 Task: In the Contact  RobinsonAvery@colgate.com, Add note: 'Add a note to follow up on a recent proposal sent to a prospect.'. Mark checkbox to create task to follow up ': Tomorrow'. Create task, with  description: Send Proposal to Client, Add due date: Tomorrow; Add reminder: 30 Minutes before. Set Priority Low  and add note: follow up with the client regarding their recent inquiry and address any questions they may have.. Logged in from softage.1@softage.net
Action: Mouse moved to (89, 55)
Screenshot: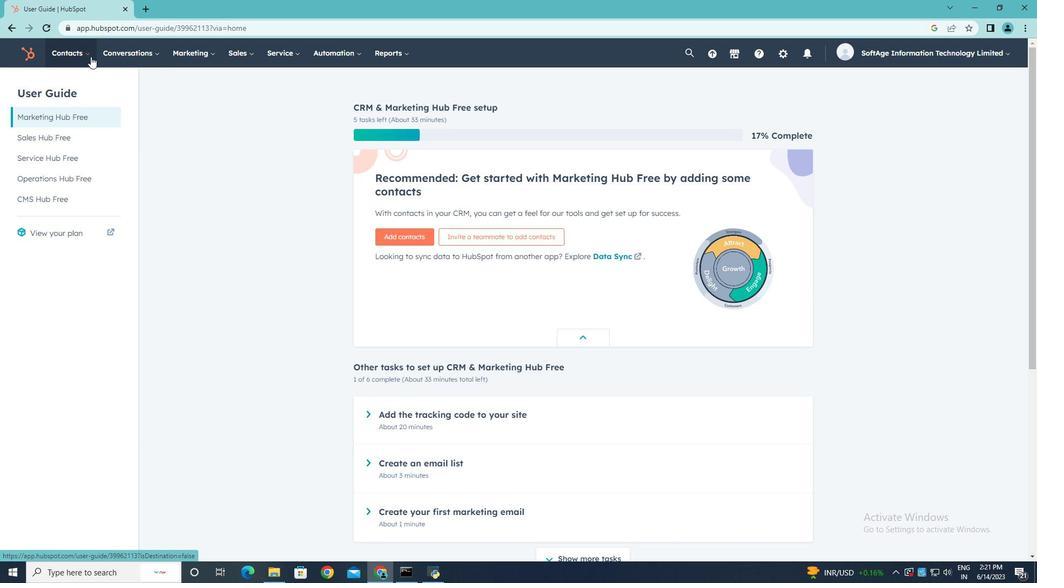 
Action: Mouse pressed left at (89, 55)
Screenshot: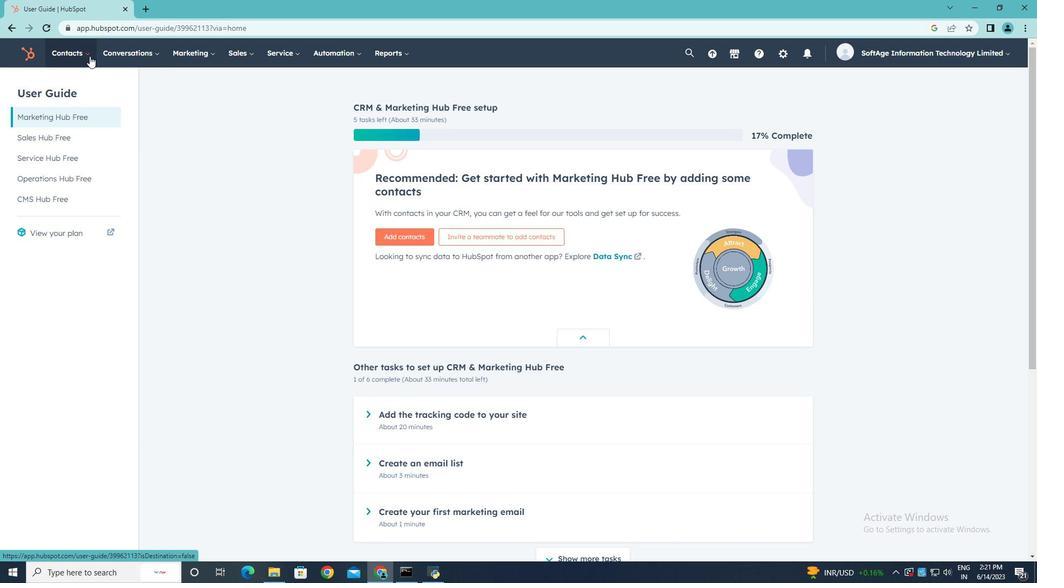 
Action: Mouse moved to (81, 80)
Screenshot: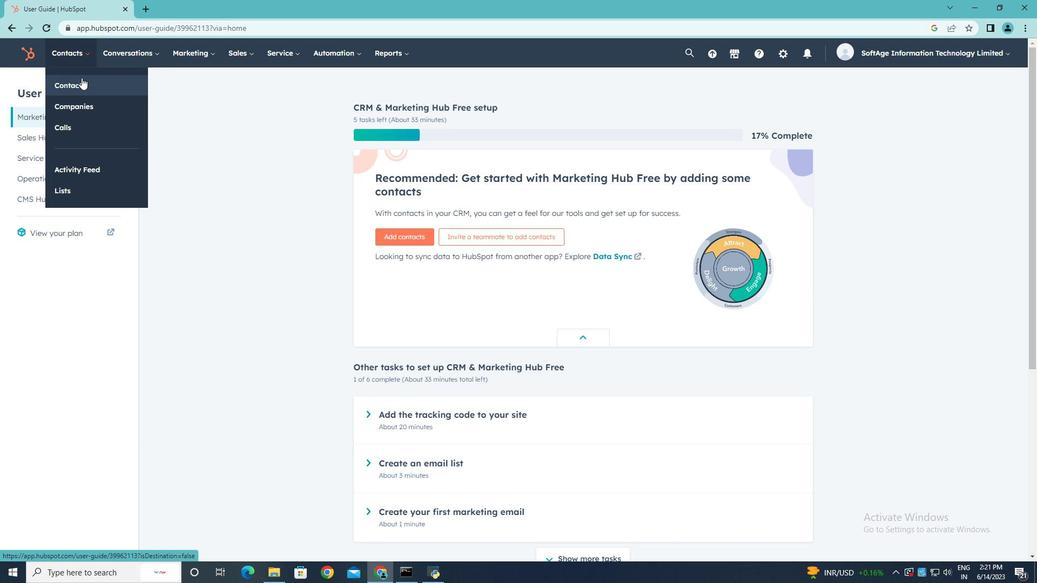 
Action: Mouse pressed left at (81, 80)
Screenshot: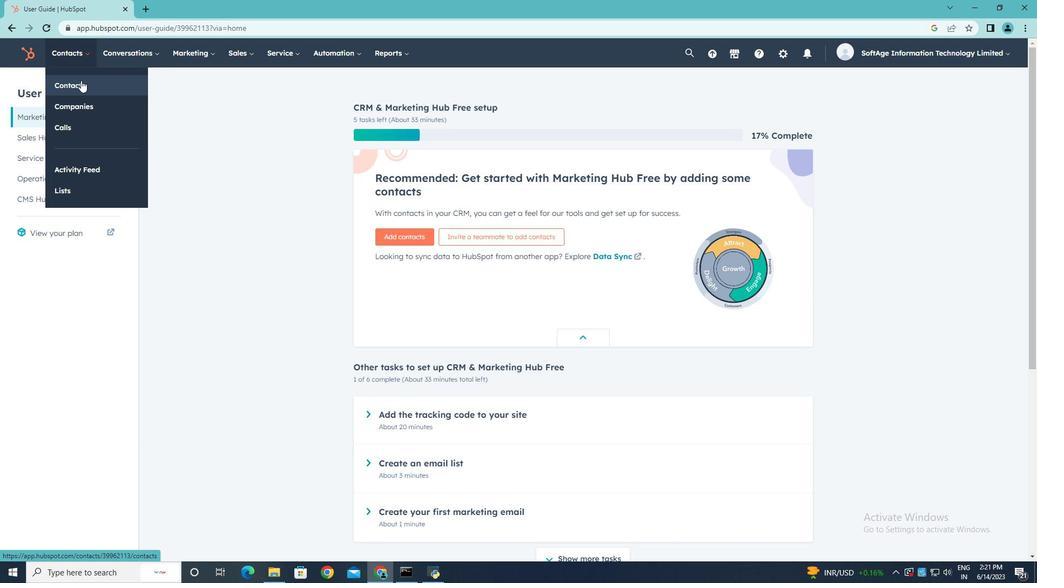 
Action: Mouse moved to (64, 175)
Screenshot: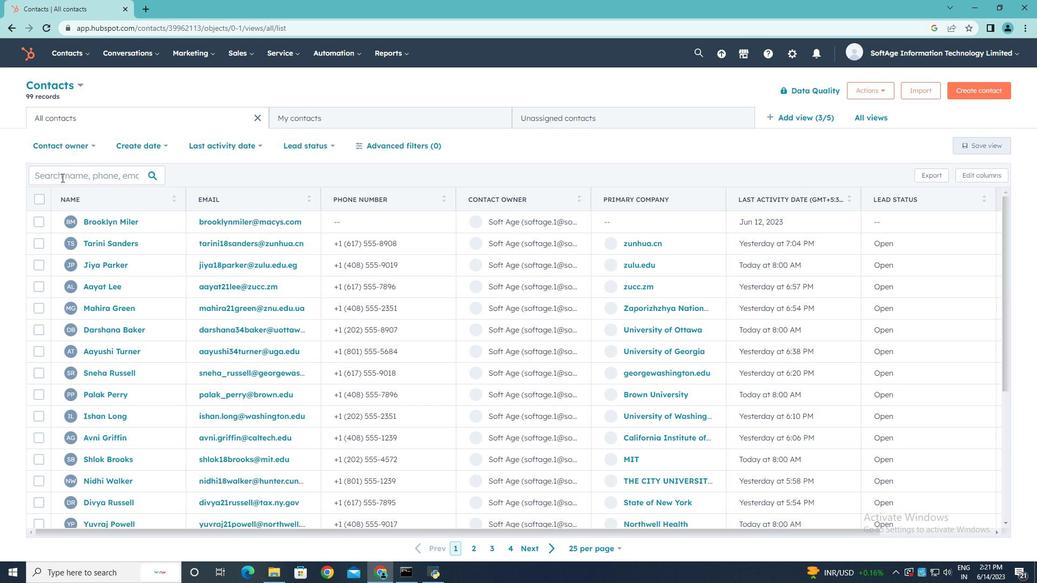 
Action: Mouse pressed left at (64, 175)
Screenshot: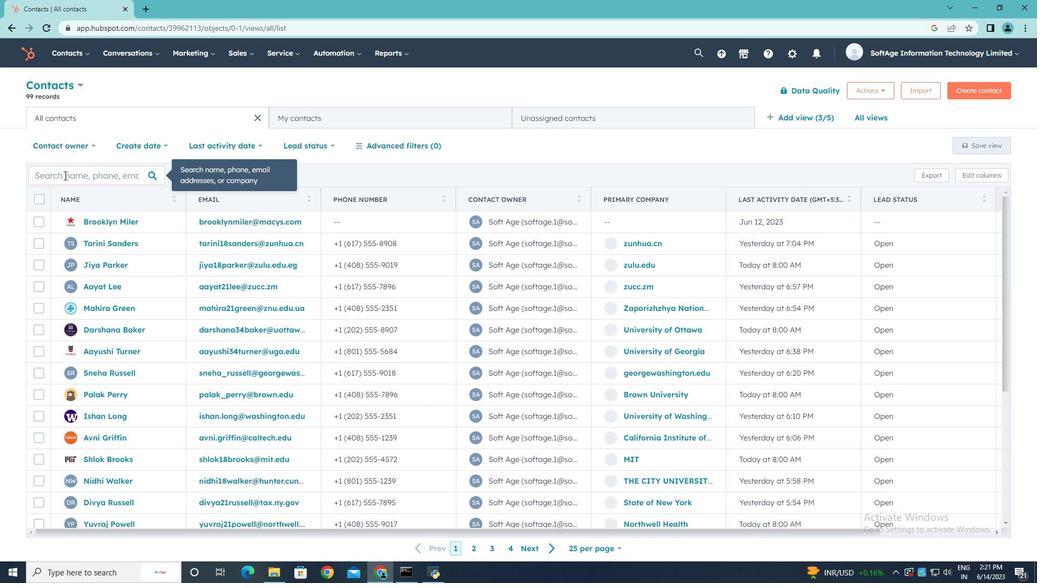 
Action: Key pressed <Key.shift><Key.shift><Key.shift><Key.shift>Robinson<Key.shift><Key.shift><Key.shift><Key.shift>Avery<Key.shift>@colgate.com
Screenshot: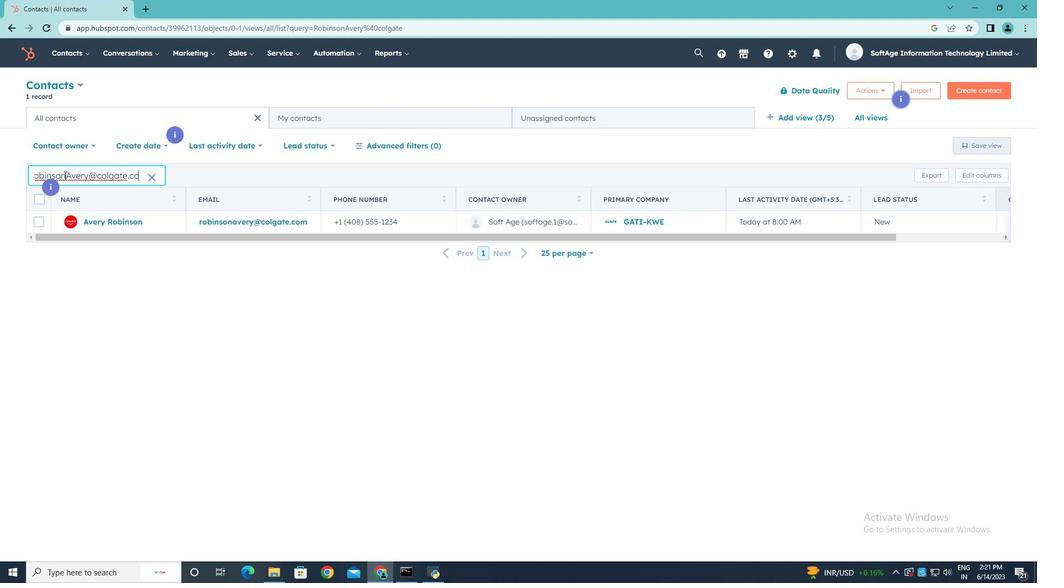 
Action: Mouse moved to (116, 222)
Screenshot: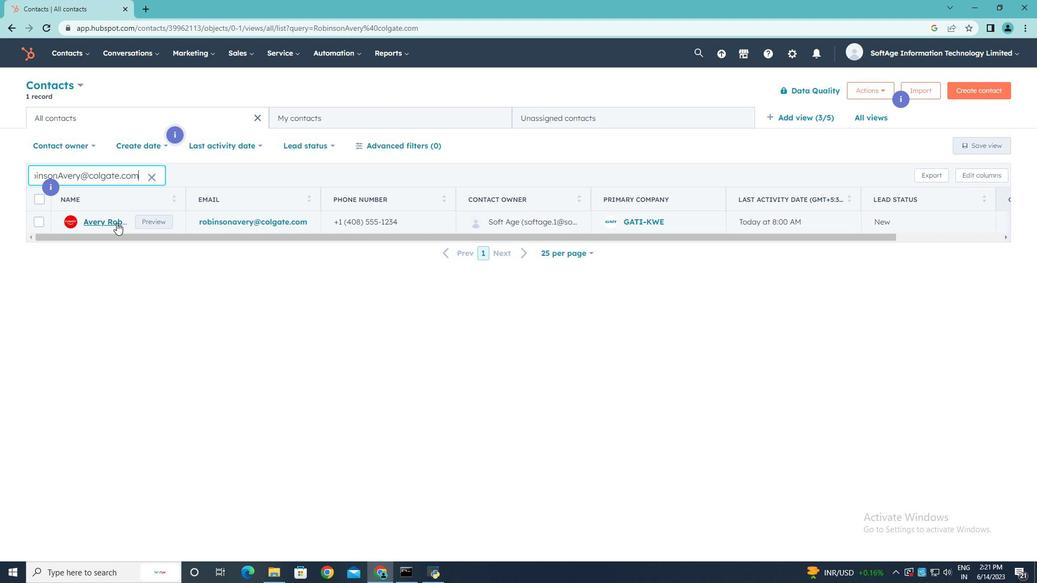 
Action: Mouse pressed left at (116, 222)
Screenshot: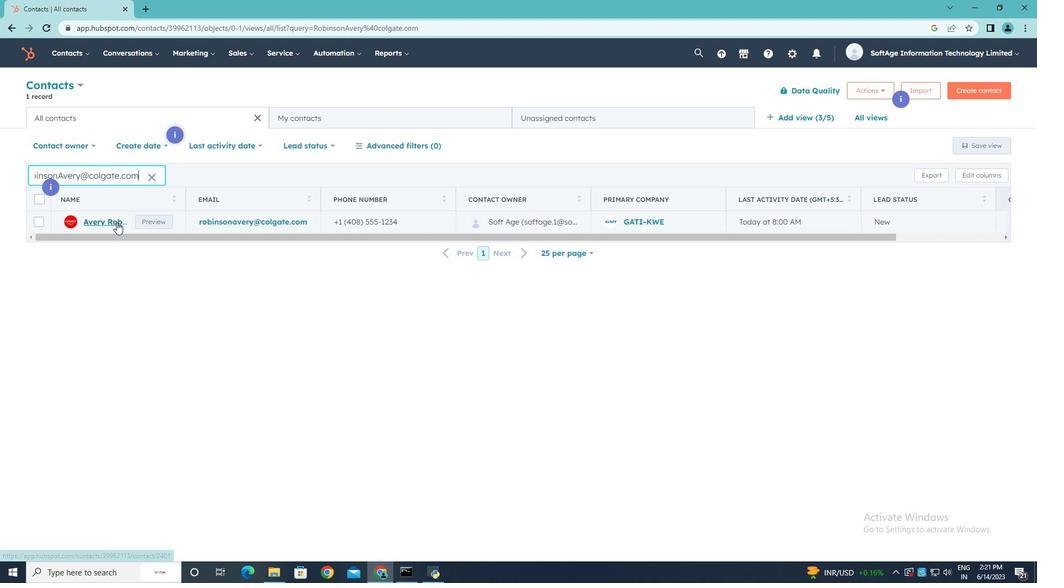
Action: Mouse moved to (43, 176)
Screenshot: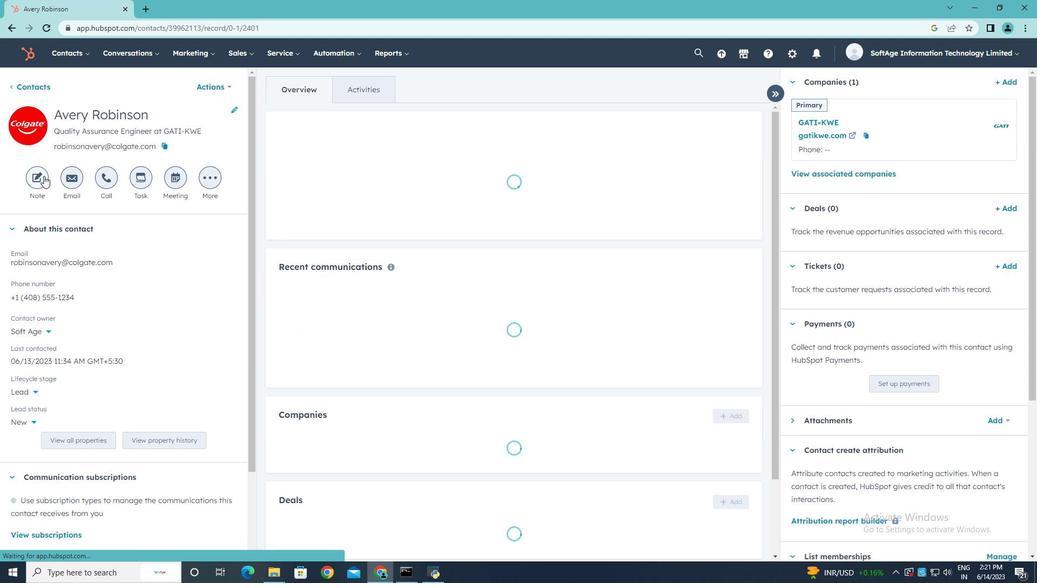 
Action: Mouse pressed left at (43, 176)
Screenshot: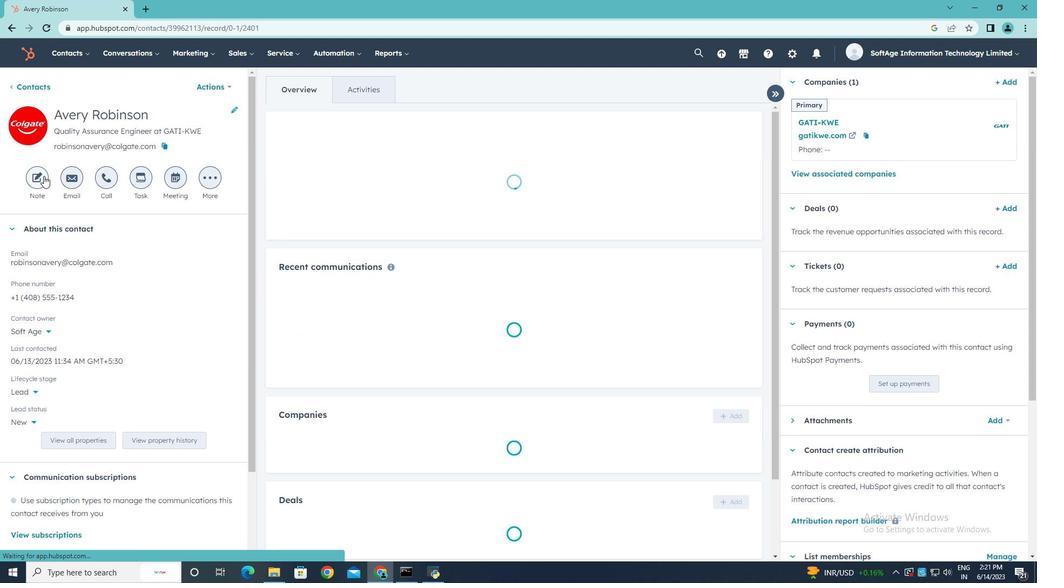 
Action: Mouse moved to (43, 176)
Screenshot: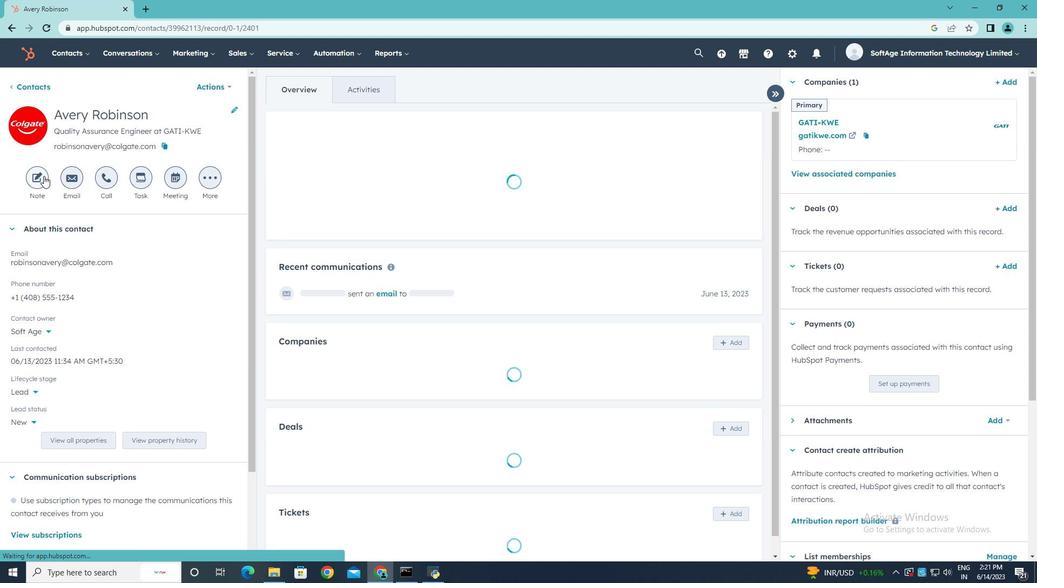 
Action: Key pressed <Key.shift><Key.shift><Key.shift>Add<Key.space>a<Key.space>note<Key.space>to<Key.space>follow<Key.space>up<Key.space>a<Key.backspace>on<Key.space>a<Key.space>recent<Key.space>proposal<Key.space>sent<Key.space>to<Key.space>a<Key.space>prospect.
Screenshot: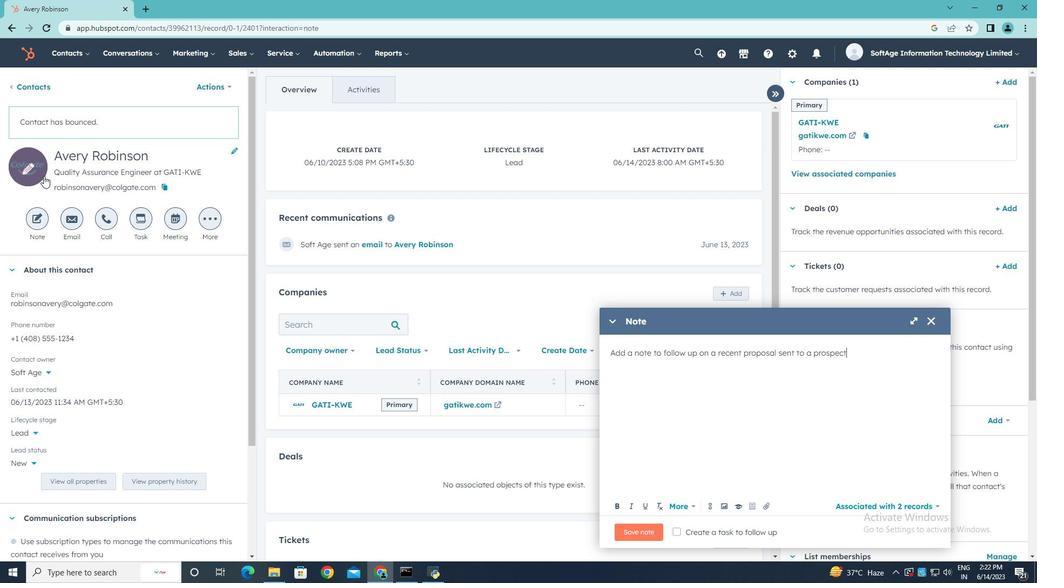 
Action: Mouse moved to (676, 531)
Screenshot: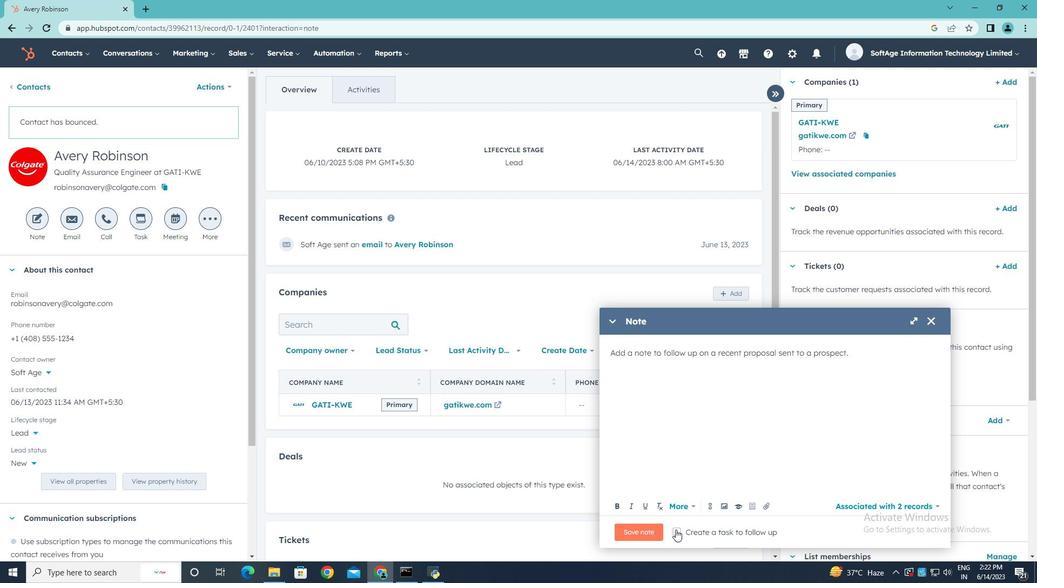 
Action: Mouse pressed left at (676, 531)
Screenshot: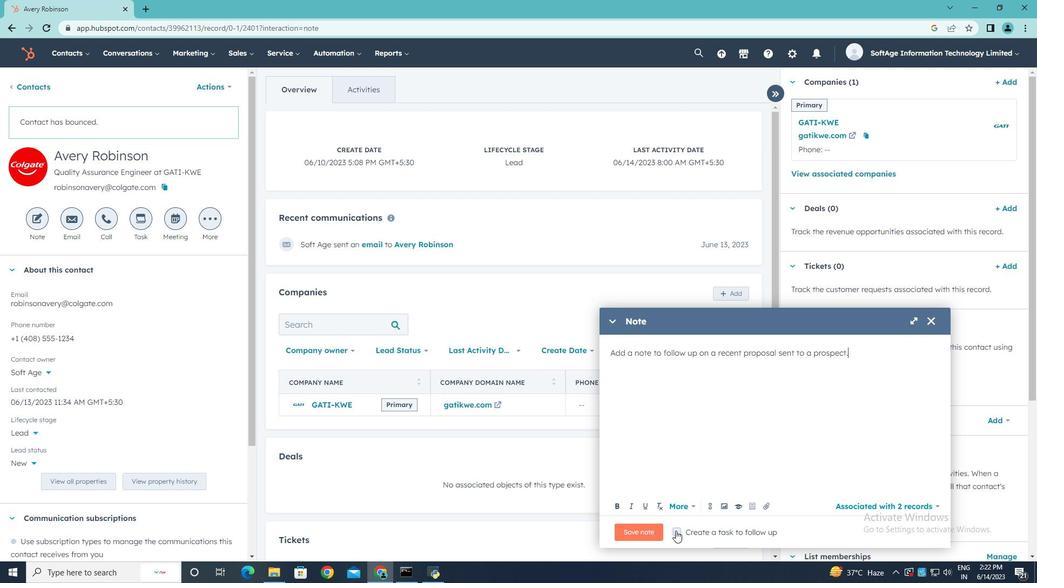 
Action: Mouse moved to (896, 532)
Screenshot: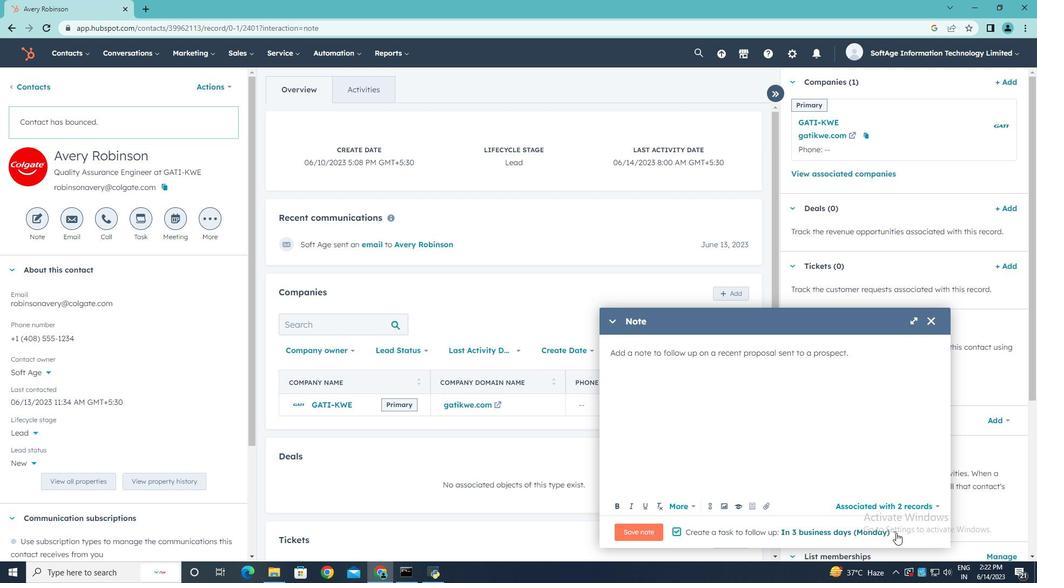 
Action: Mouse pressed left at (896, 532)
Screenshot: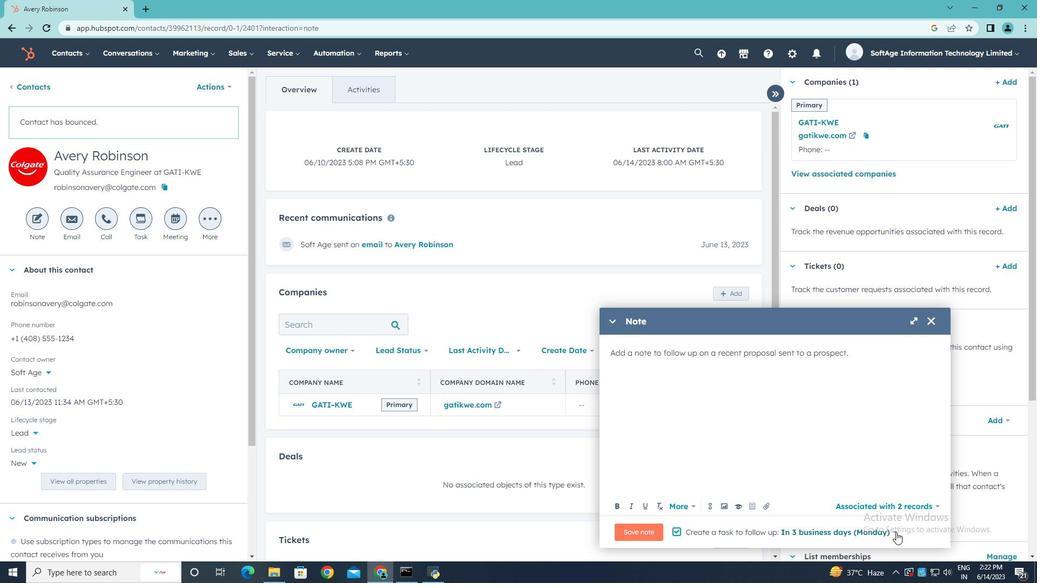 
Action: Mouse moved to (869, 476)
Screenshot: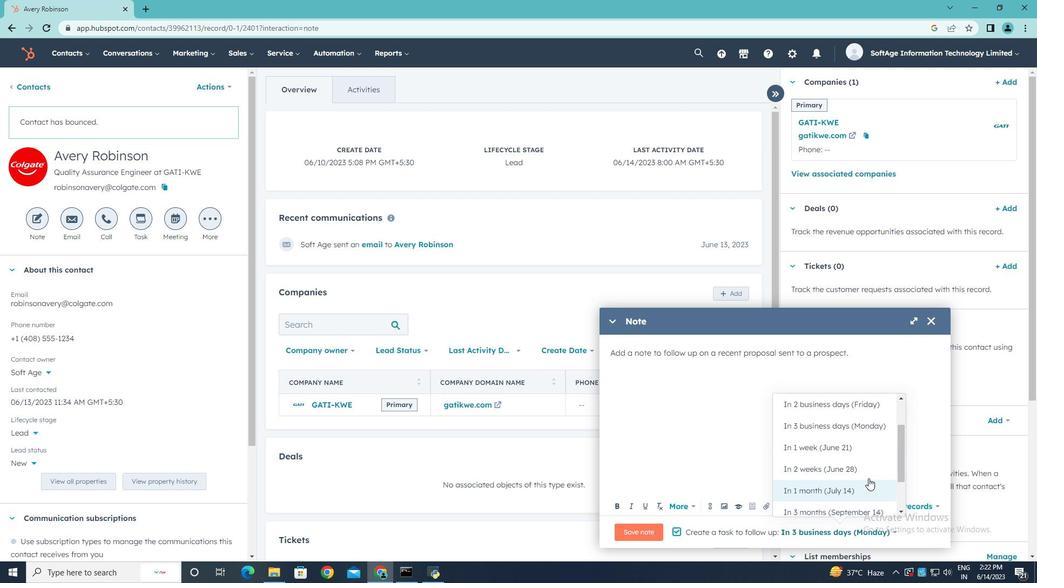 
Action: Mouse scrolled (869, 477) with delta (0, 0)
Screenshot: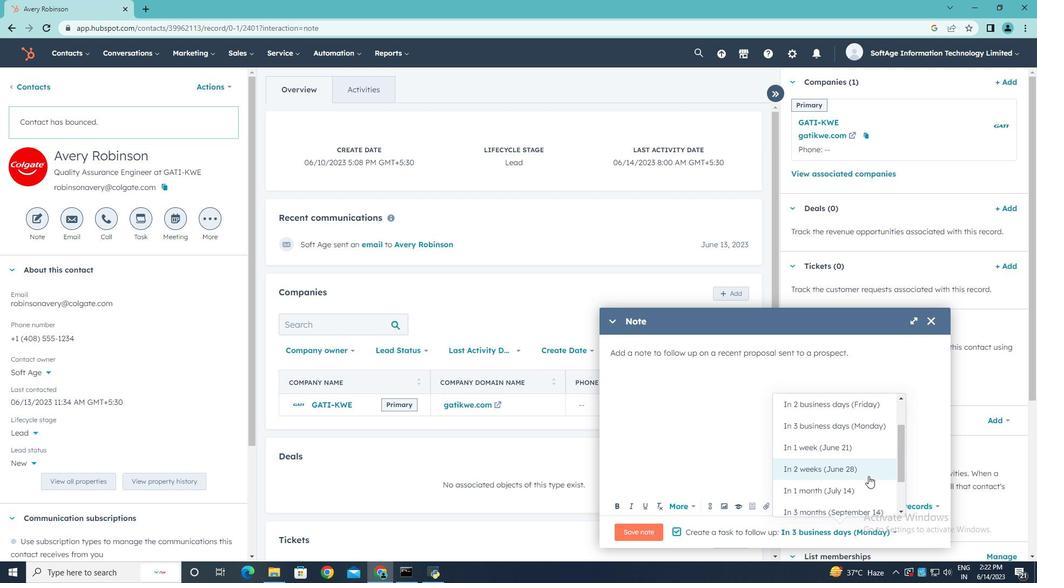
Action: Mouse scrolled (869, 477) with delta (0, 0)
Screenshot: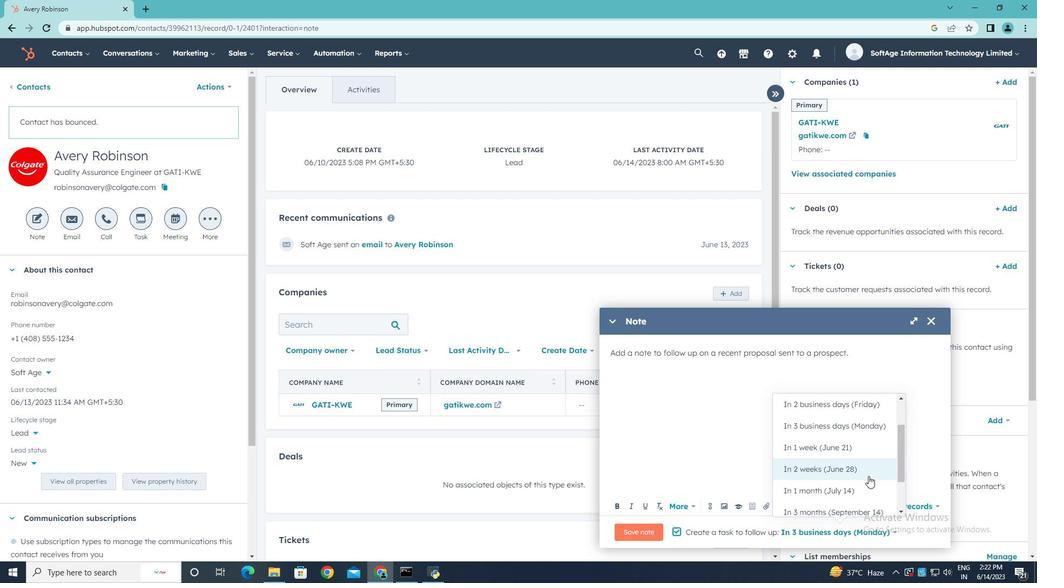 
Action: Mouse scrolled (869, 477) with delta (0, 0)
Screenshot: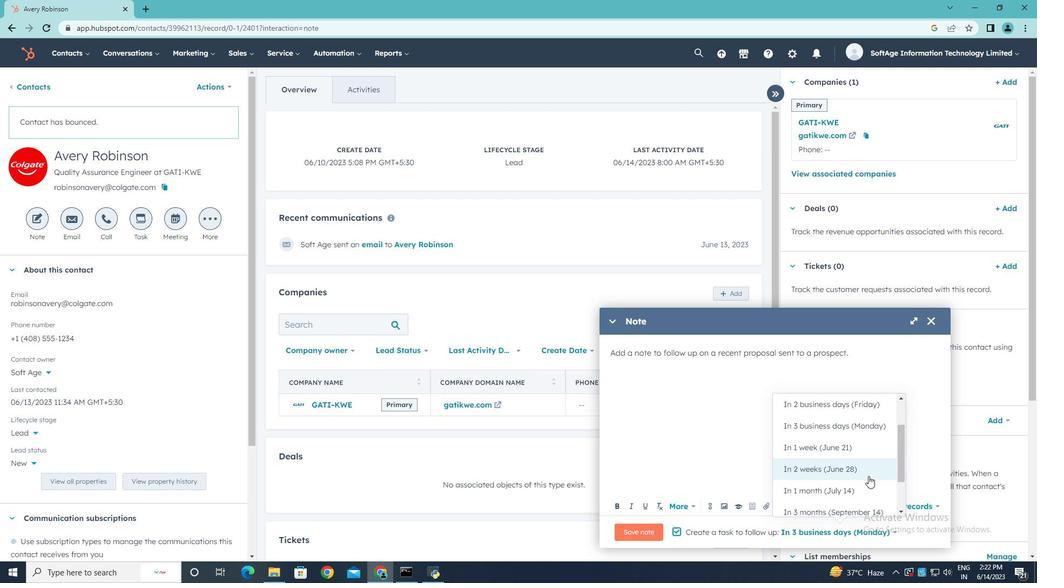 
Action: Mouse scrolled (869, 477) with delta (0, 0)
Screenshot: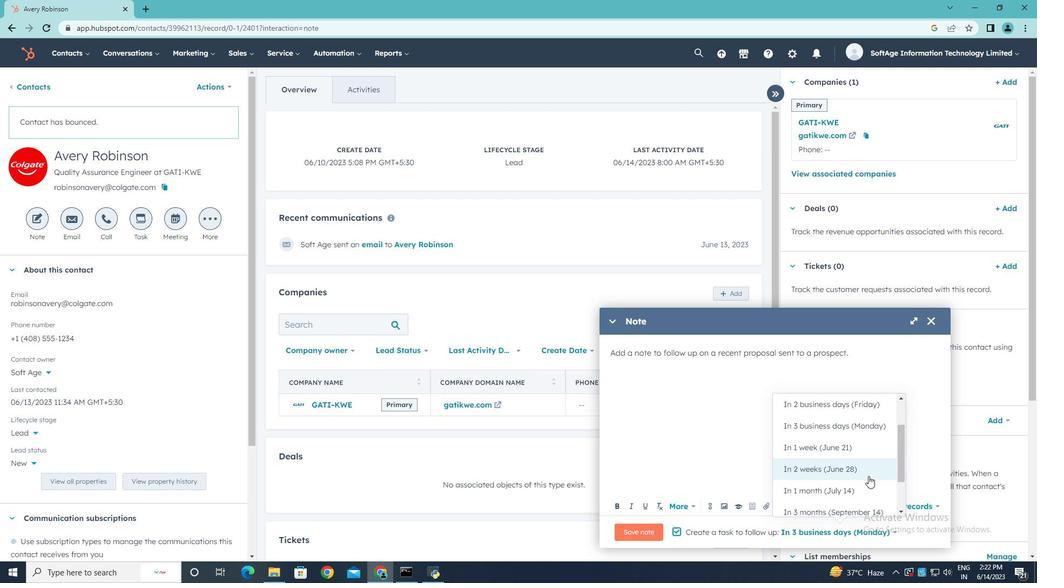 
Action: Mouse moved to (839, 435)
Screenshot: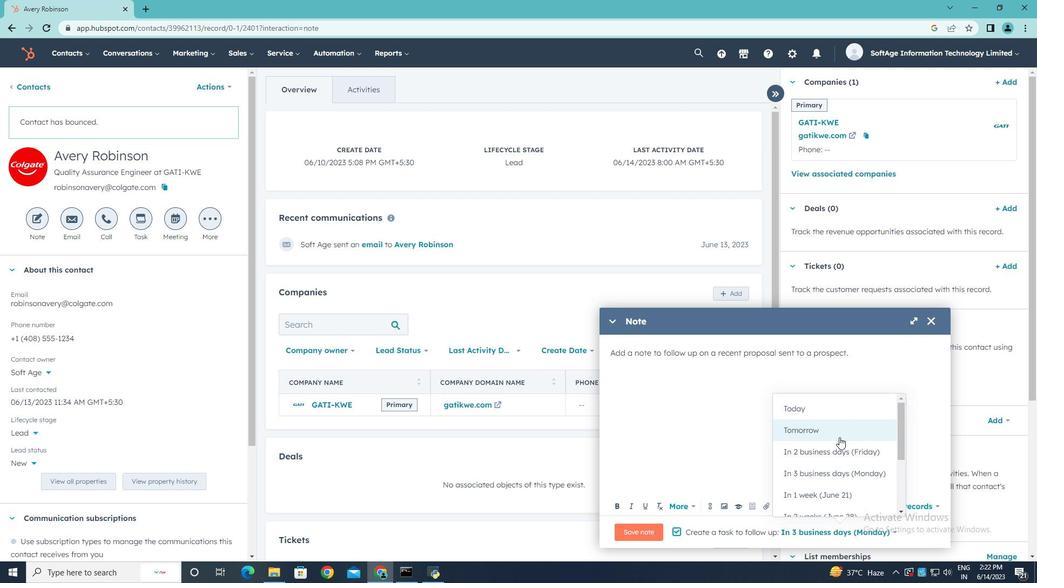 
Action: Mouse pressed left at (839, 435)
Screenshot: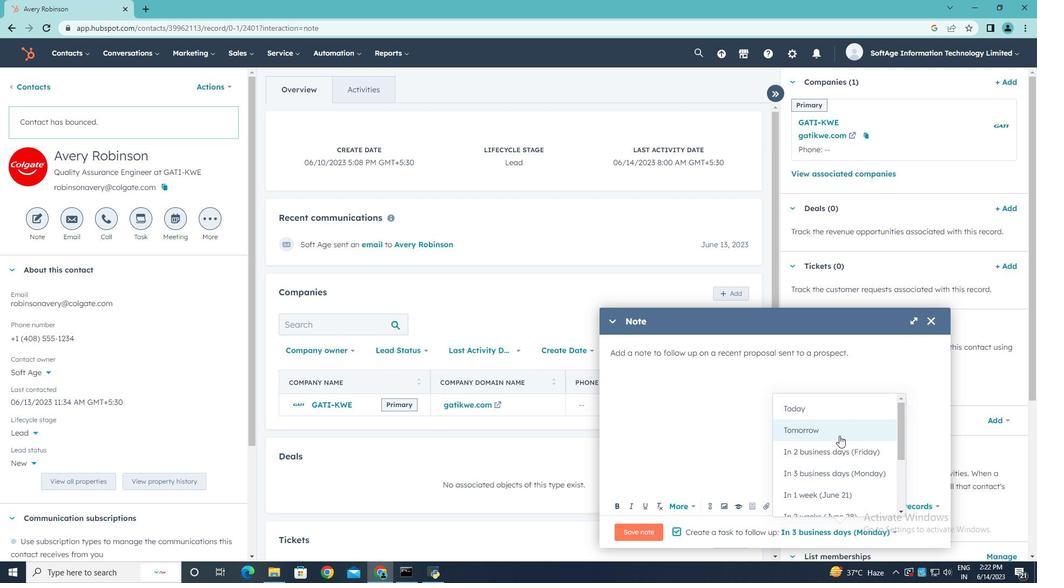 
Action: Mouse moved to (643, 531)
Screenshot: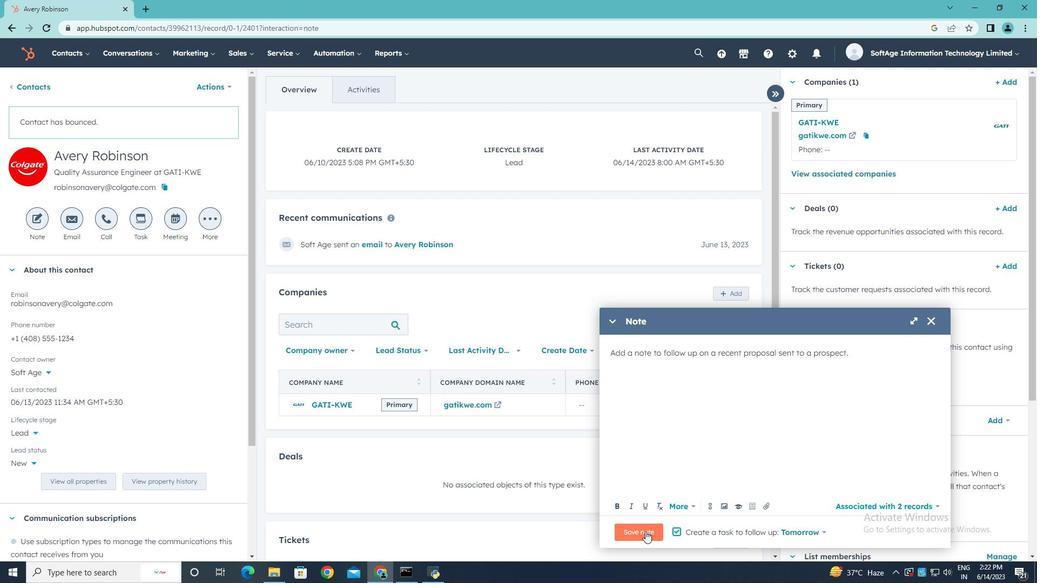 
Action: Mouse pressed left at (643, 531)
Screenshot: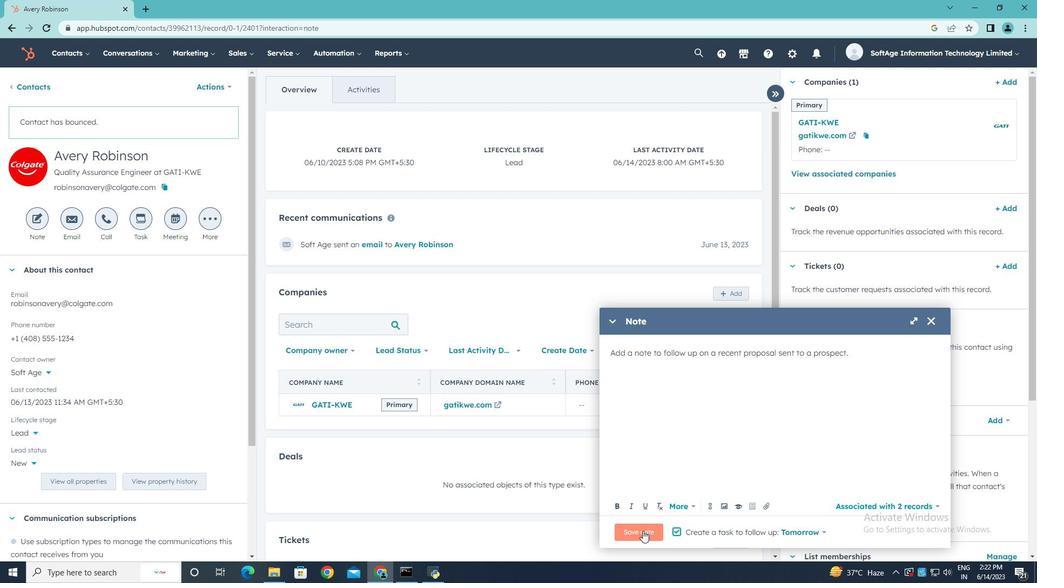 
Action: Mouse moved to (140, 223)
Screenshot: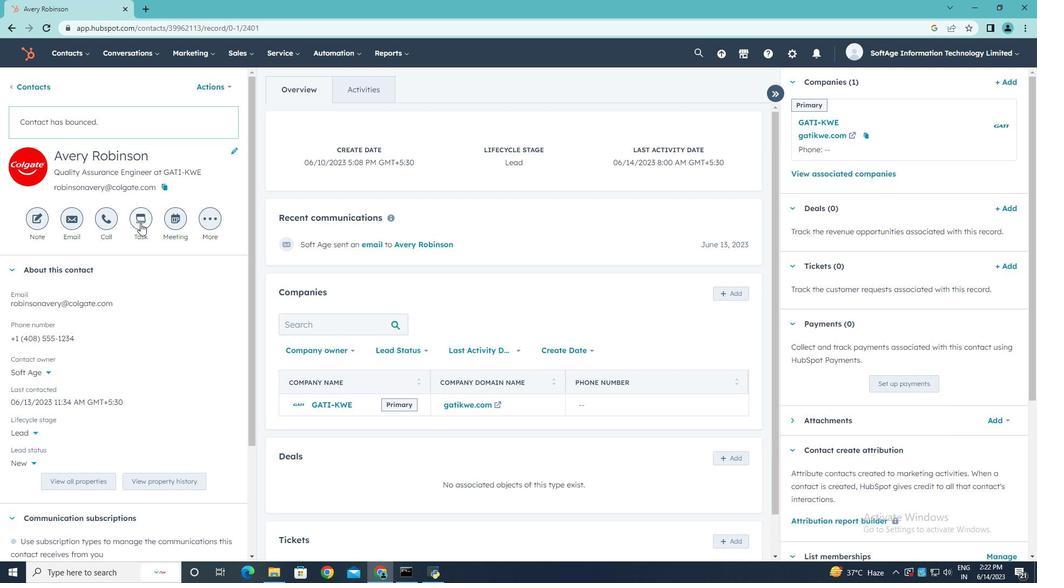 
Action: Mouse pressed left at (140, 223)
Screenshot: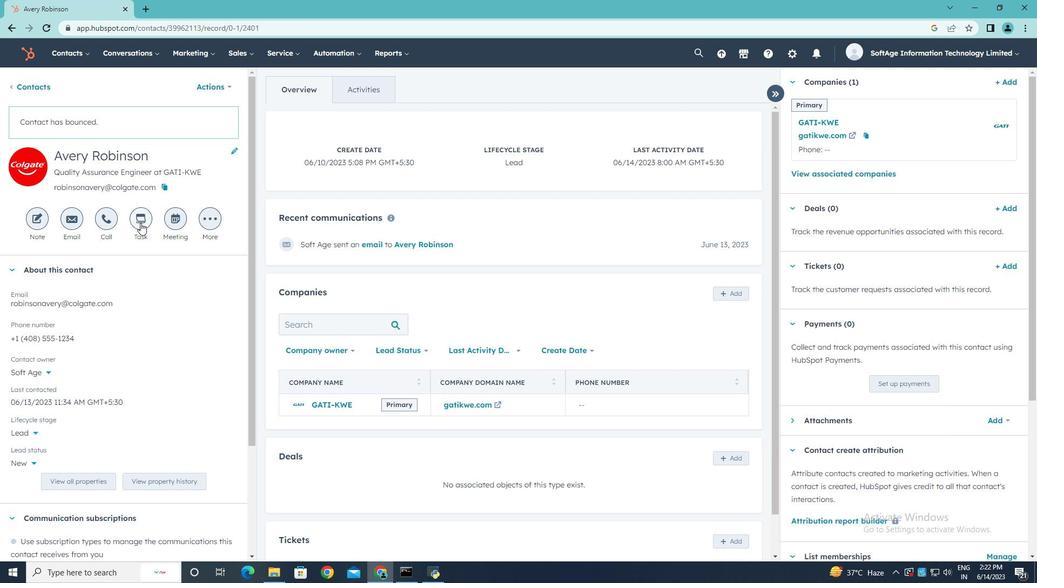 
Action: Mouse moved to (174, 250)
Screenshot: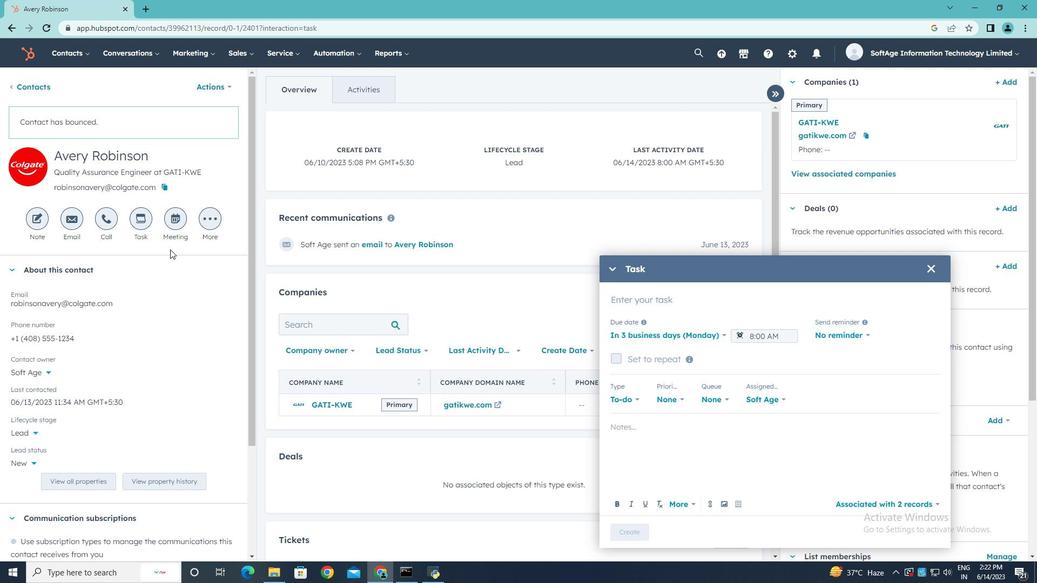 
Action: Key pressed <Key.shift>Send<Key.space><Key.shift>Proposal<Key.space>to<Key.space><Key.shift>Client
Screenshot: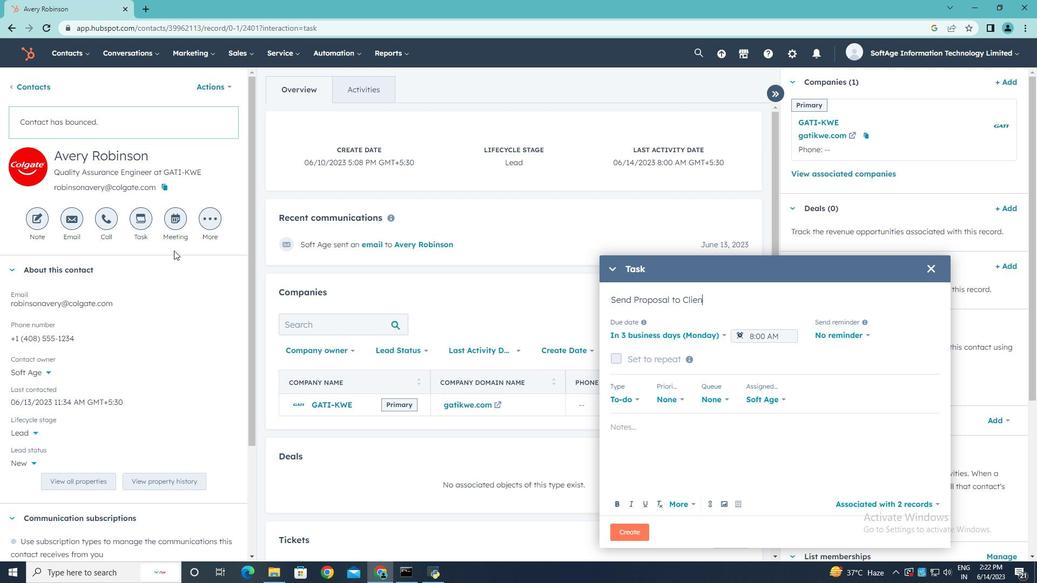 
Action: Mouse moved to (722, 336)
Screenshot: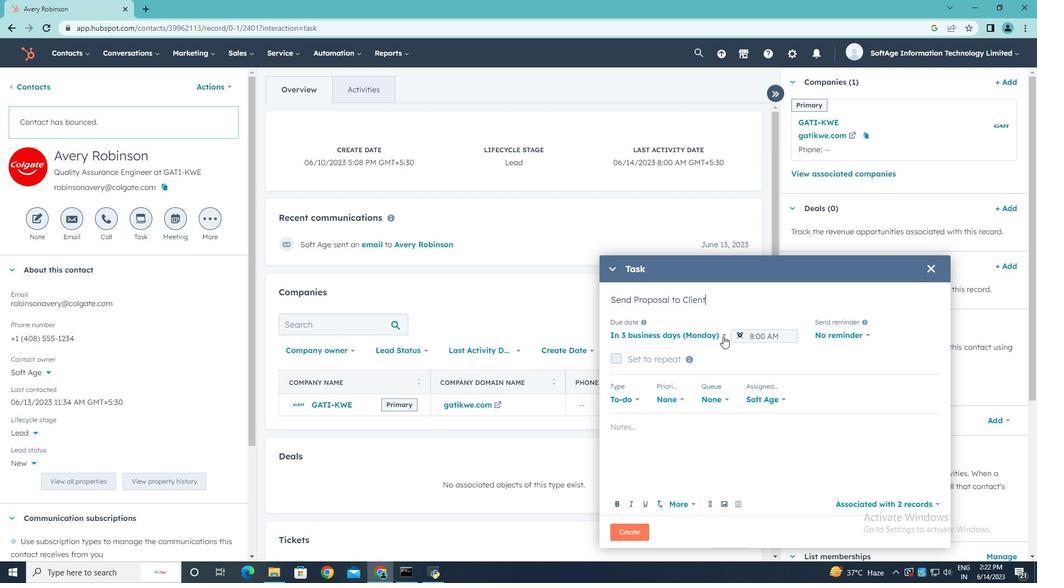 
Action: Mouse pressed left at (722, 336)
Screenshot: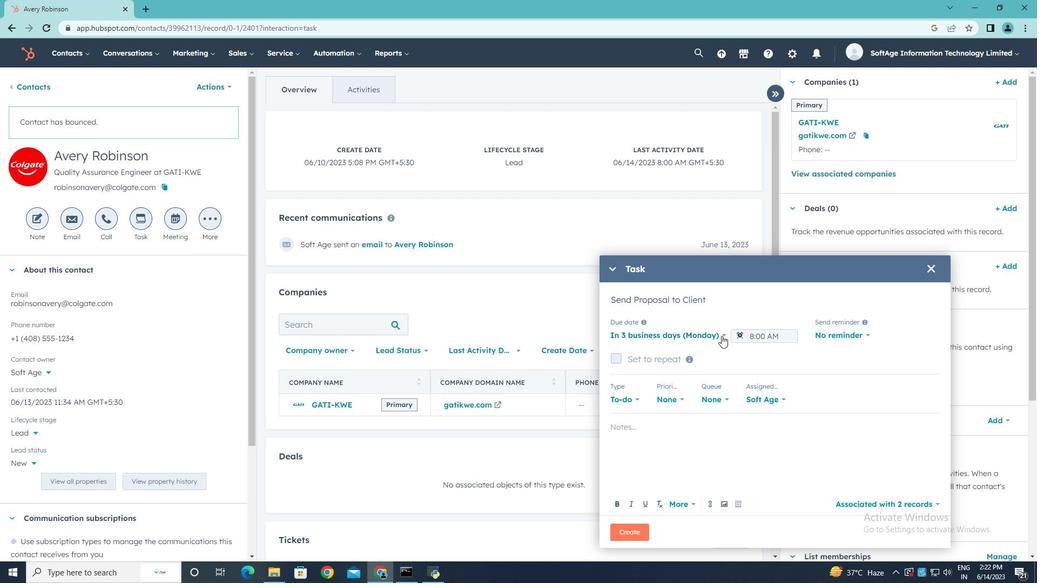 
Action: Mouse moved to (700, 379)
Screenshot: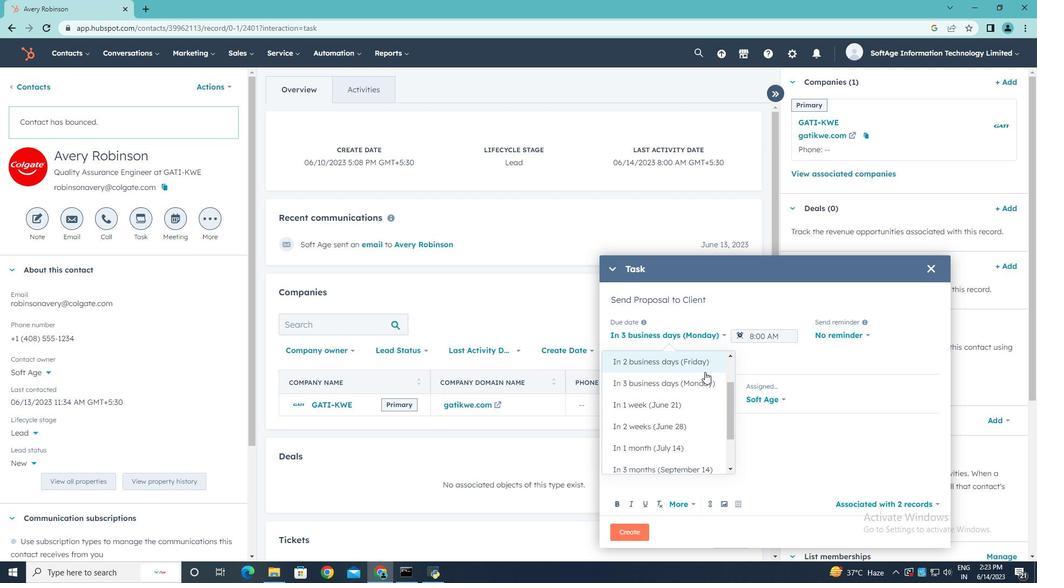 
Action: Mouse scrolled (700, 380) with delta (0, 0)
Screenshot: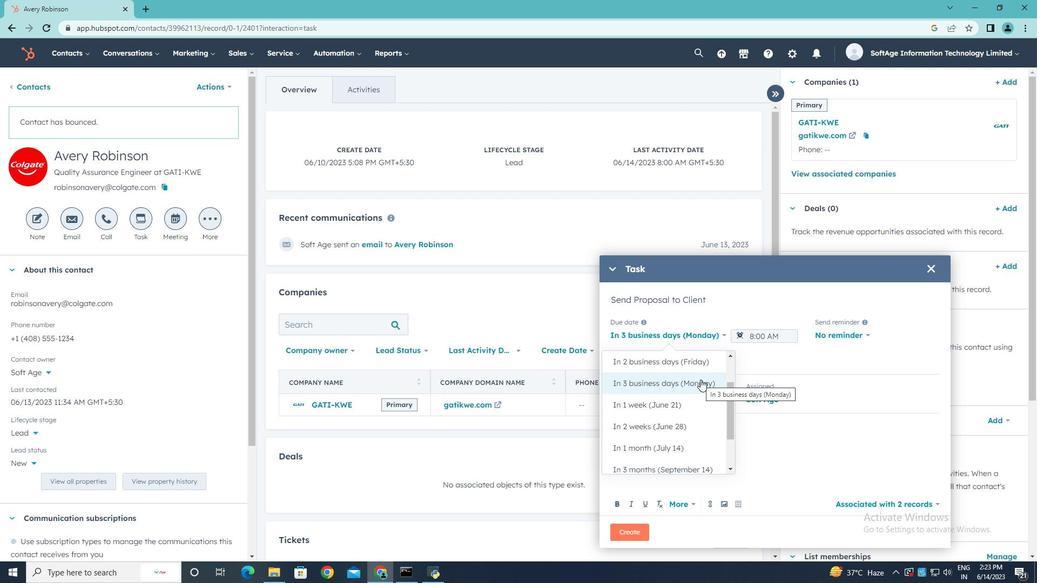 
Action: Mouse scrolled (700, 380) with delta (0, 0)
Screenshot: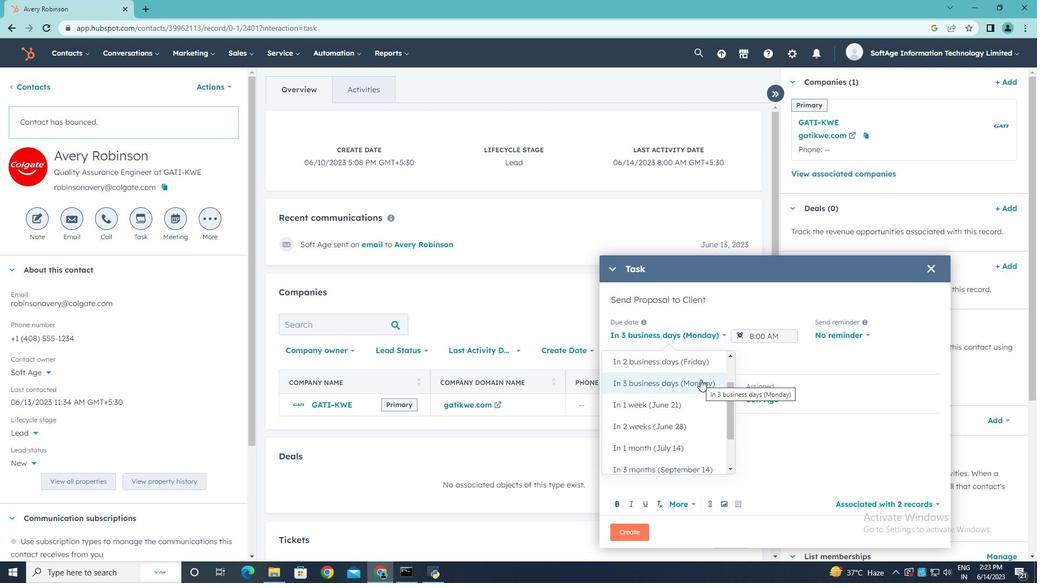
Action: Mouse scrolled (700, 380) with delta (0, 0)
Screenshot: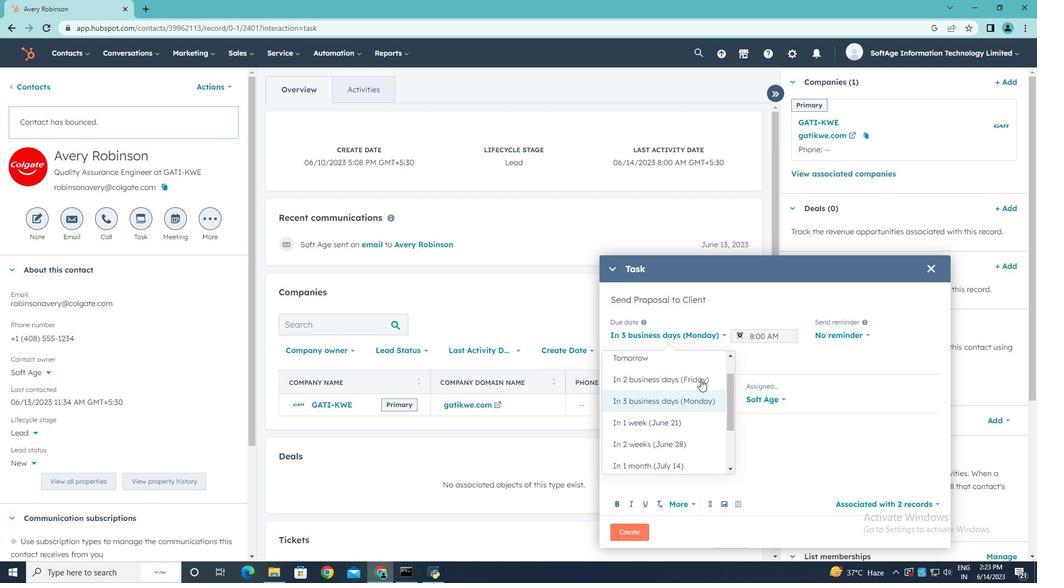 
Action: Mouse moved to (679, 384)
Screenshot: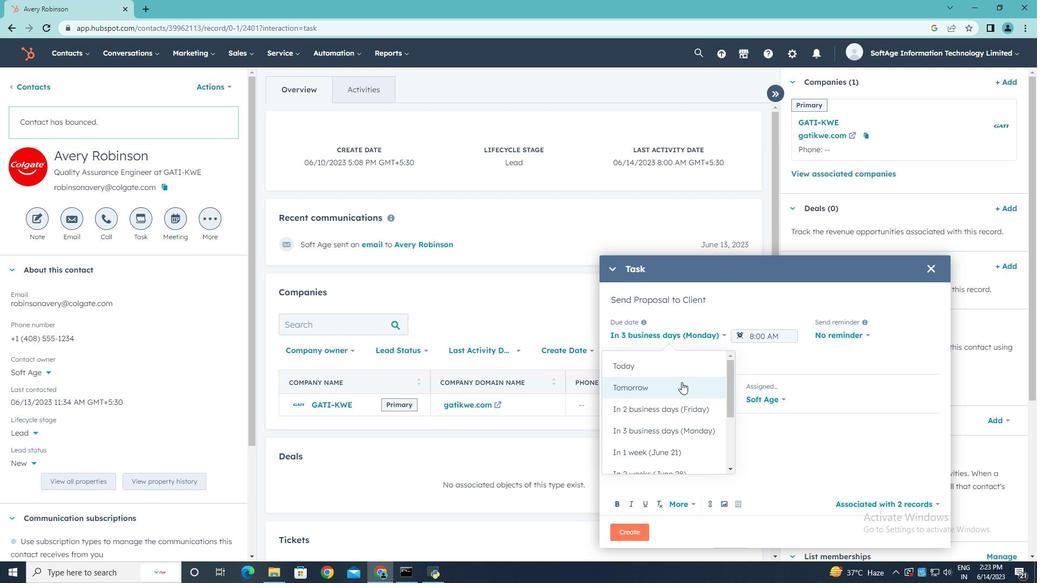 
Action: Mouse pressed left at (679, 384)
Screenshot: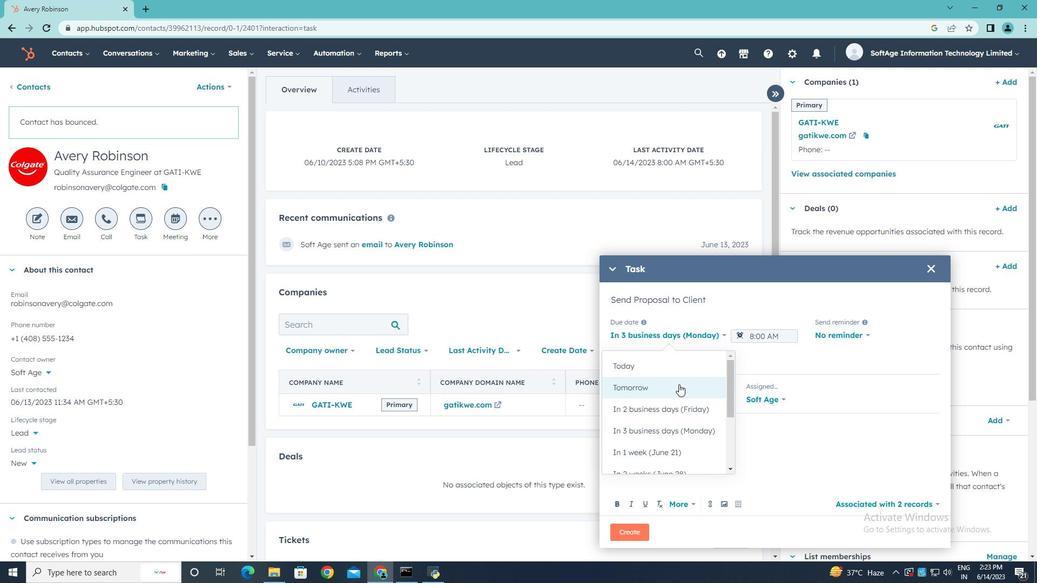 
Action: Mouse moved to (795, 335)
Screenshot: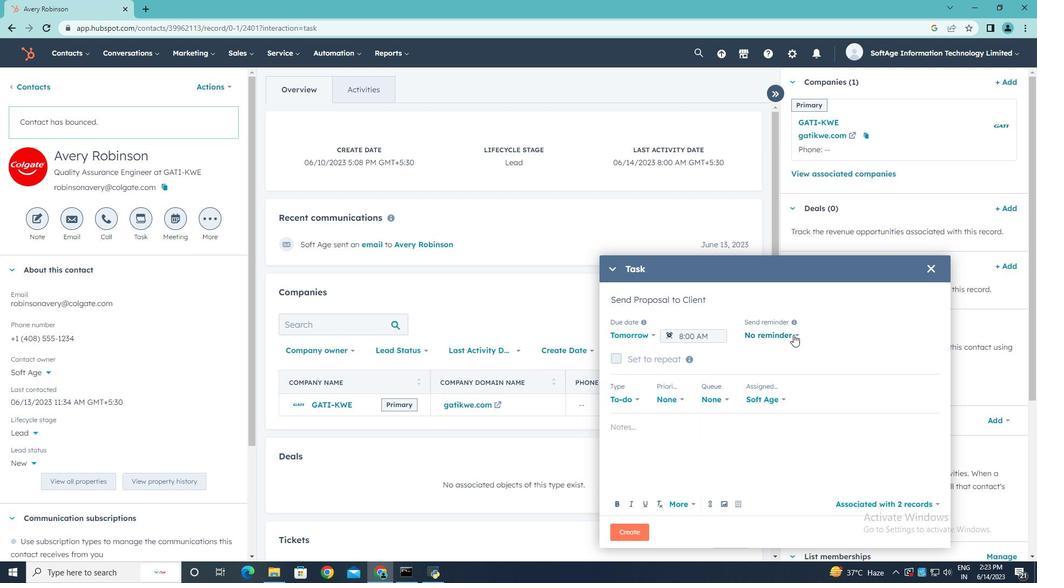 
Action: Mouse pressed left at (795, 335)
Screenshot: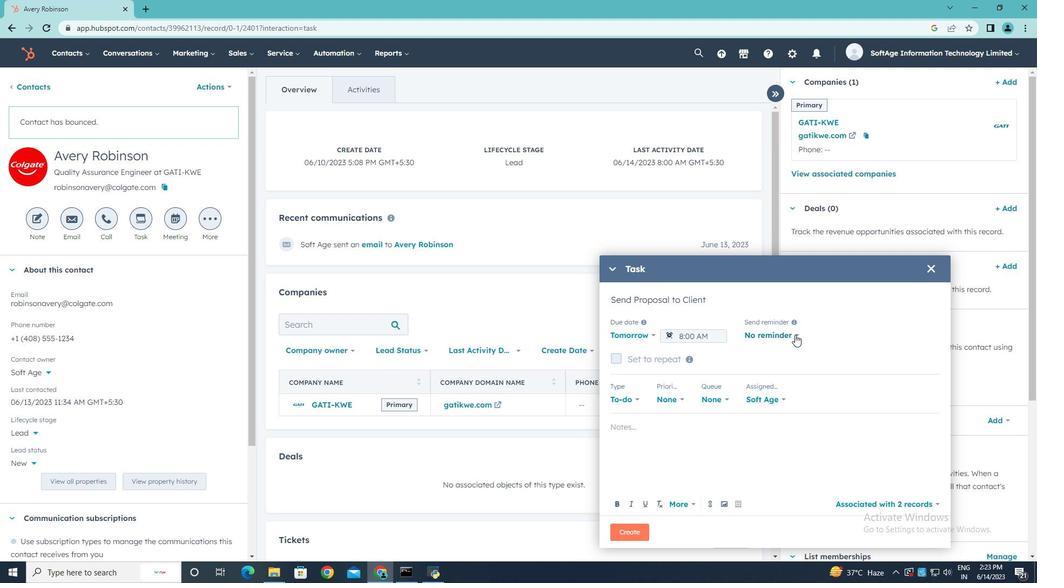 
Action: Mouse moved to (775, 403)
Screenshot: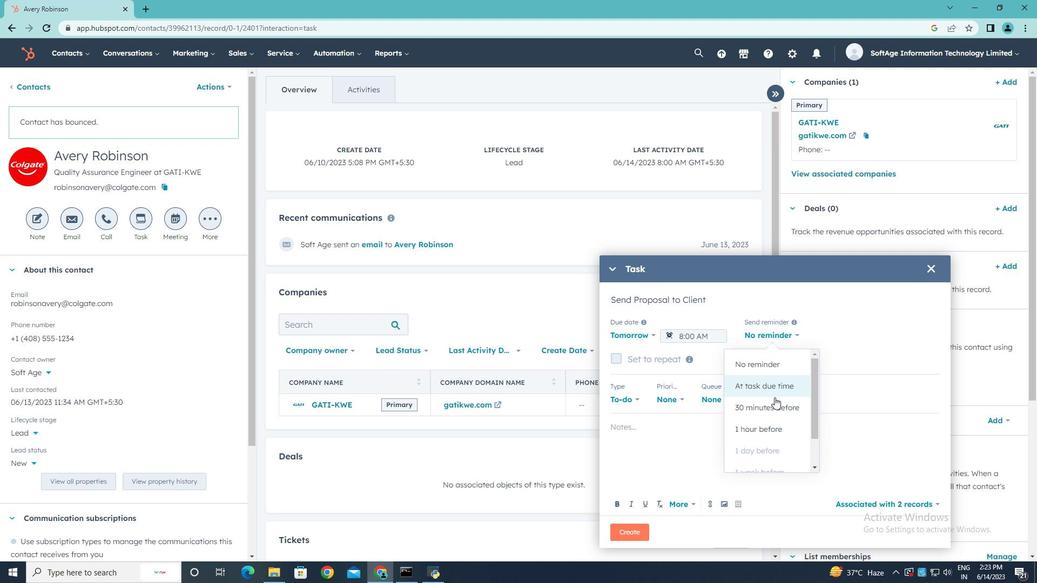 
Action: Mouse pressed left at (775, 403)
Screenshot: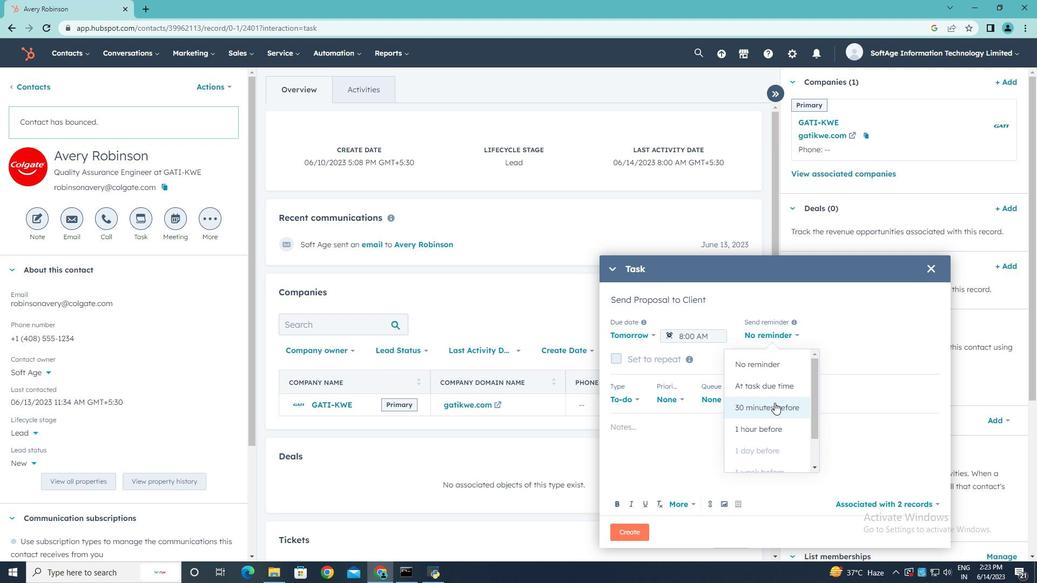 
Action: Mouse moved to (684, 401)
Screenshot: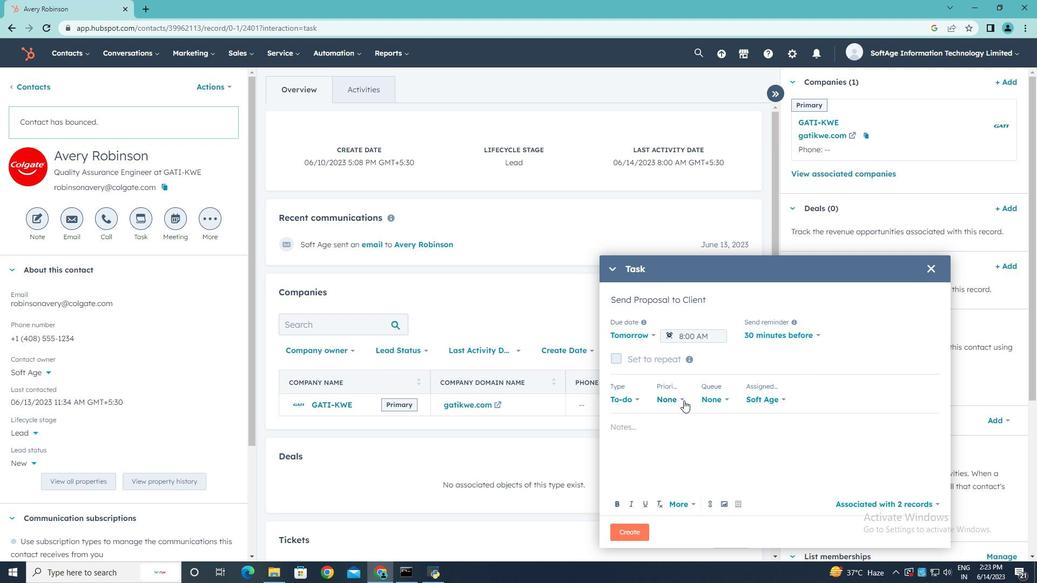 
Action: Mouse pressed left at (684, 401)
Screenshot: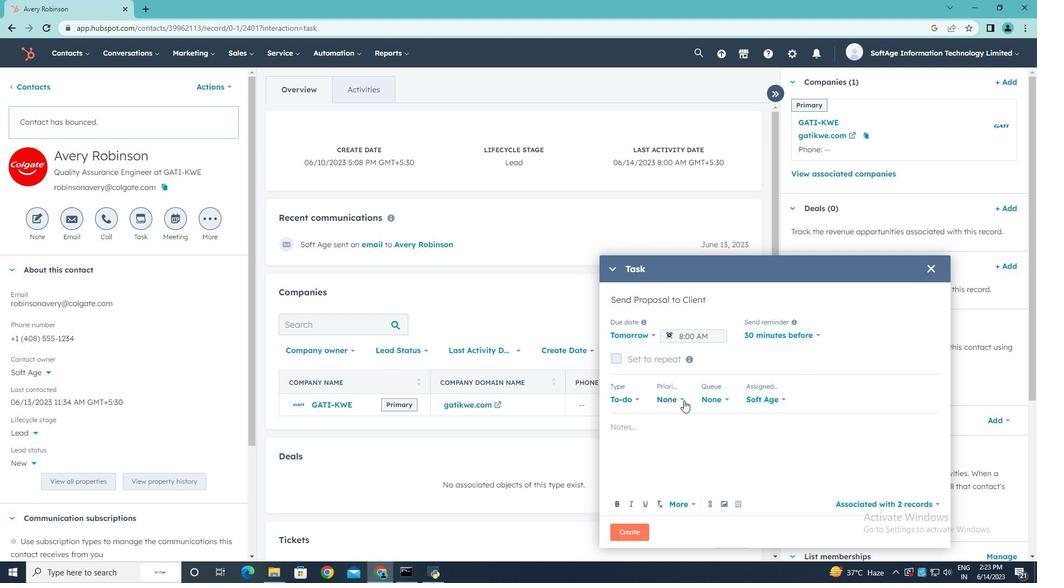 
Action: Mouse moved to (664, 453)
Screenshot: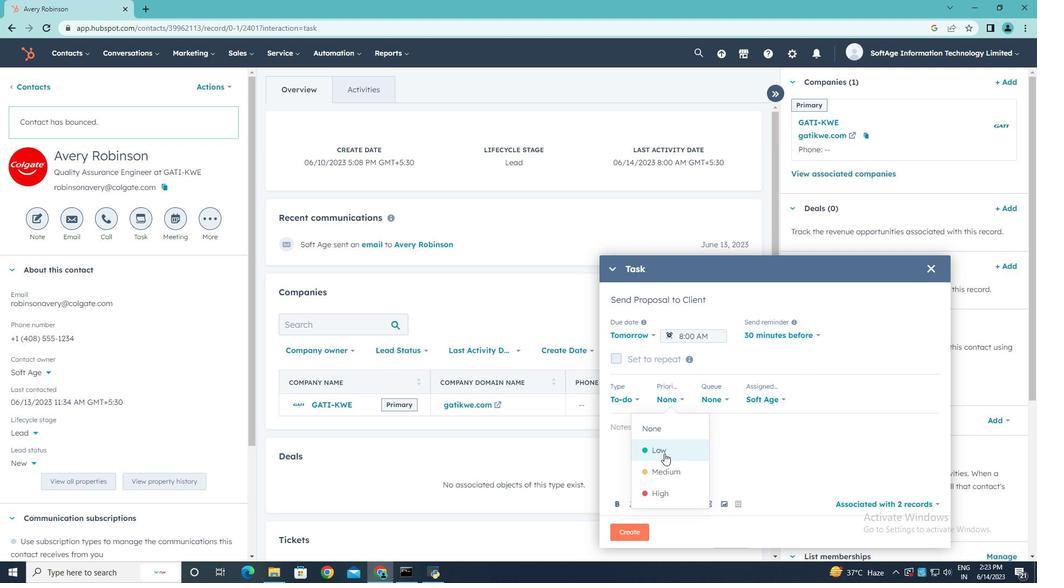 
Action: Mouse pressed left at (664, 453)
Screenshot: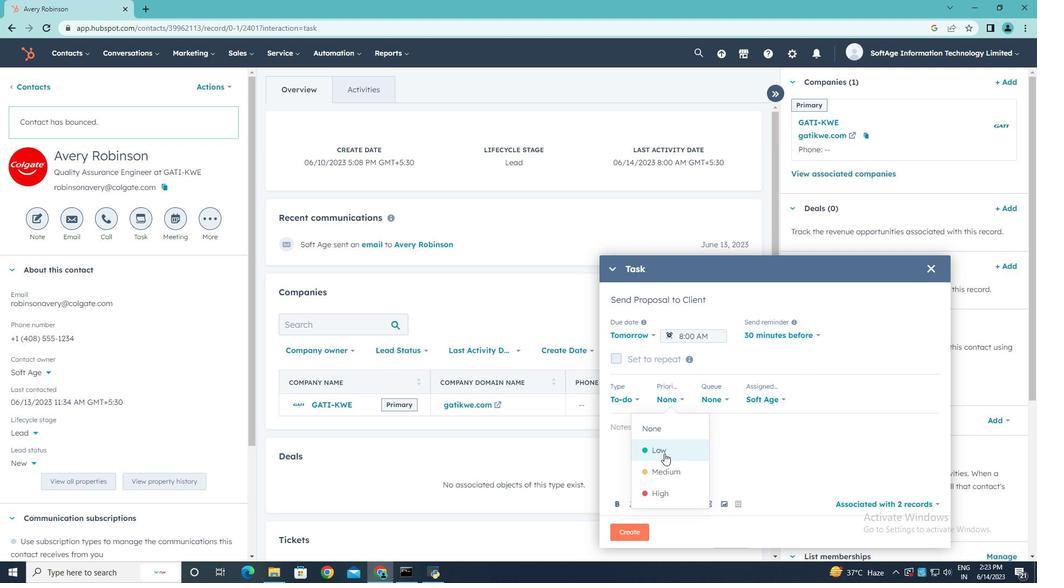 
Action: Mouse moved to (658, 430)
Screenshot: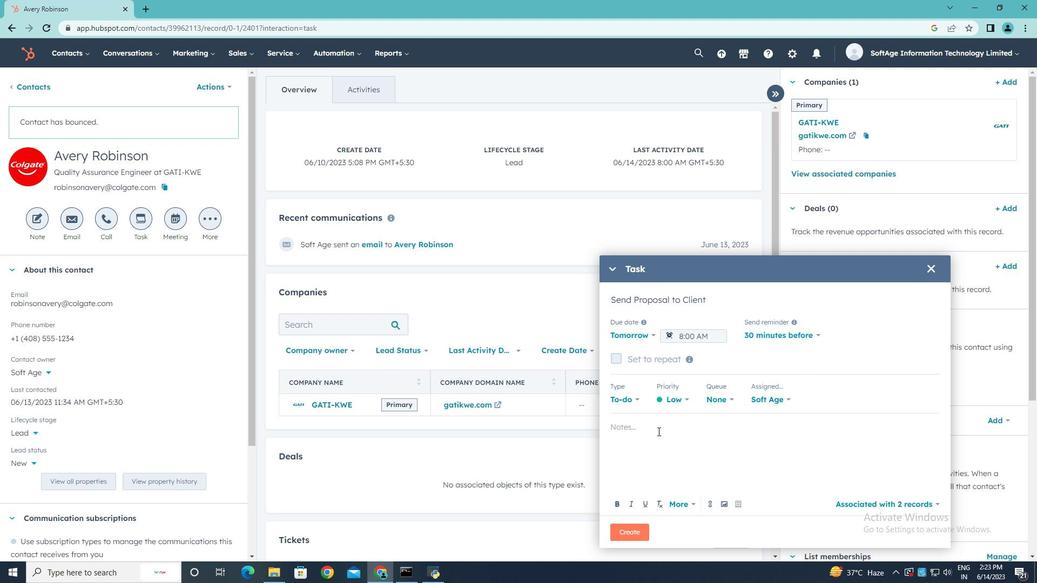 
Action: Mouse pressed left at (658, 430)
Screenshot: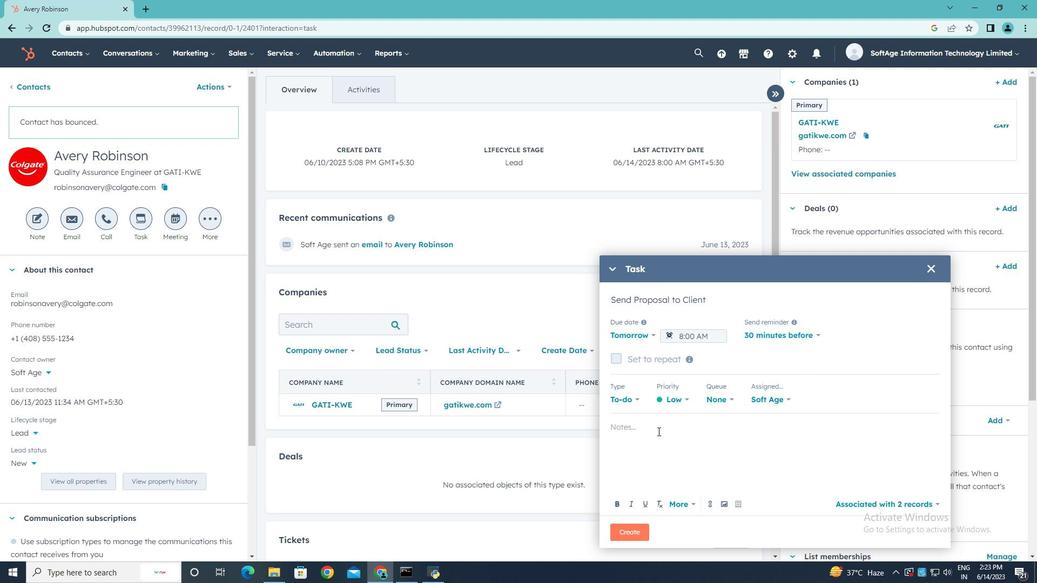 
Action: Key pressed follow<Key.space>up<Key.space>with<Key.space>the<Key.space>client<Key.space>regarding<Key.space>their<Key.space>recent<Key.space>inquiry<Key.space>and<Key.space>address<Key.space>any<Key.space>questions<Key.space>they<Key.space>may<Key.space>have..
Screenshot: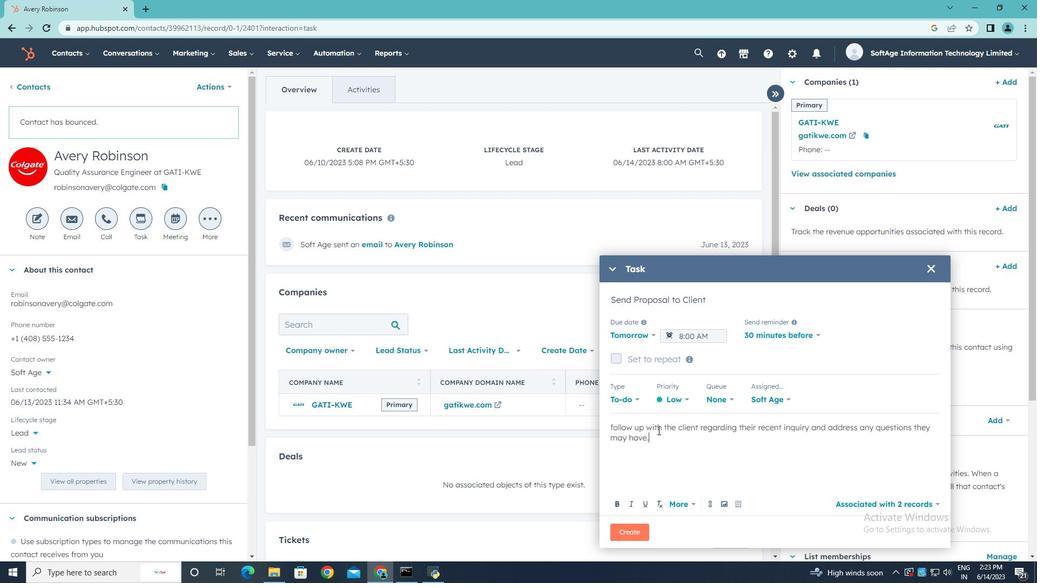 
Action: Mouse moved to (632, 529)
Screenshot: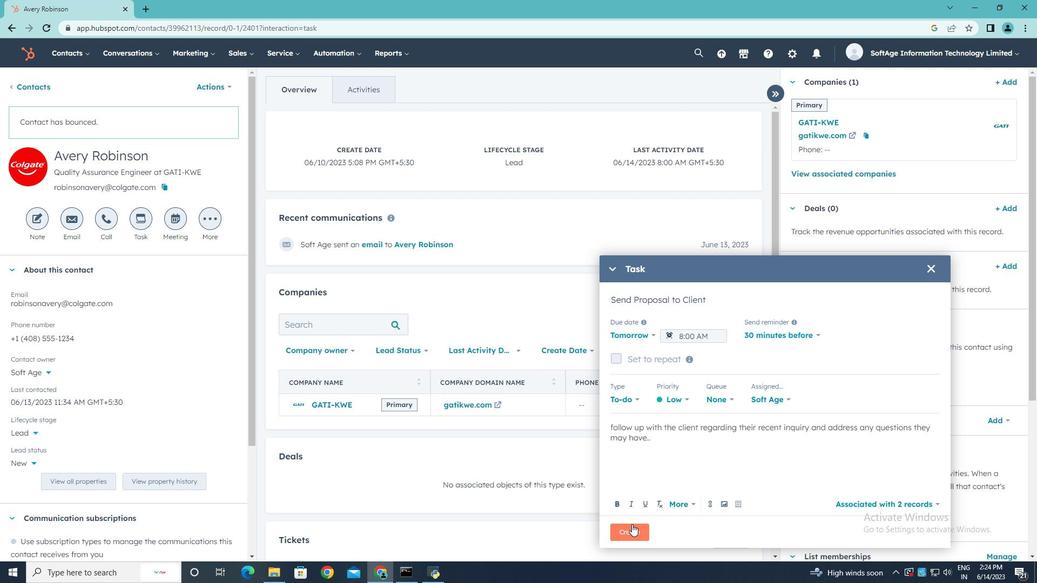 
Action: Mouse pressed left at (632, 529)
Screenshot: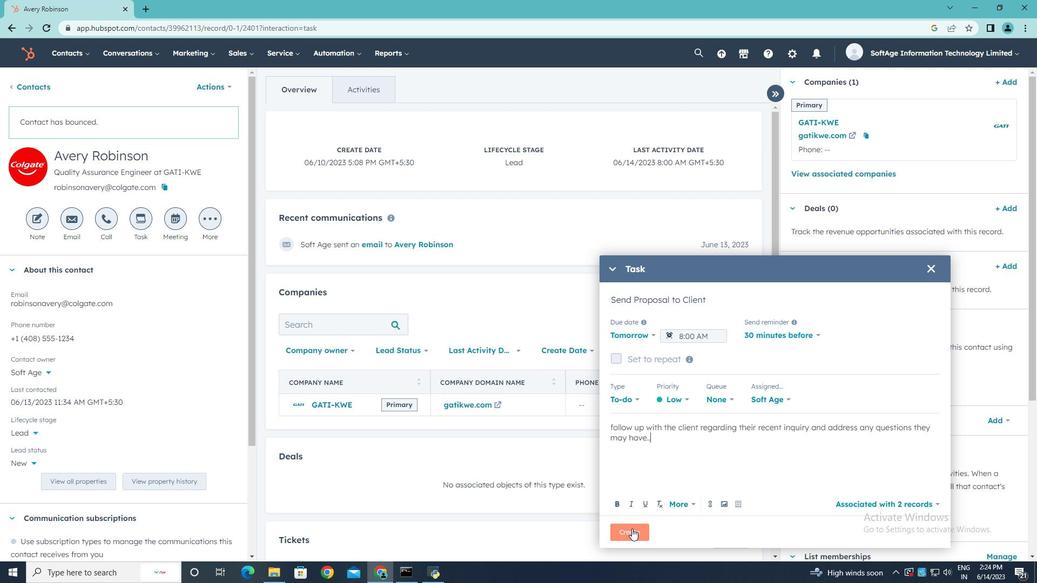 
